 Task: In the  document Forgiveness.docx Use the tool word Count 'and display word count while typing' Create the translated copy of the document in  'Italian' Change notification to  Comments for you
Action: Mouse moved to (288, 363)
Screenshot: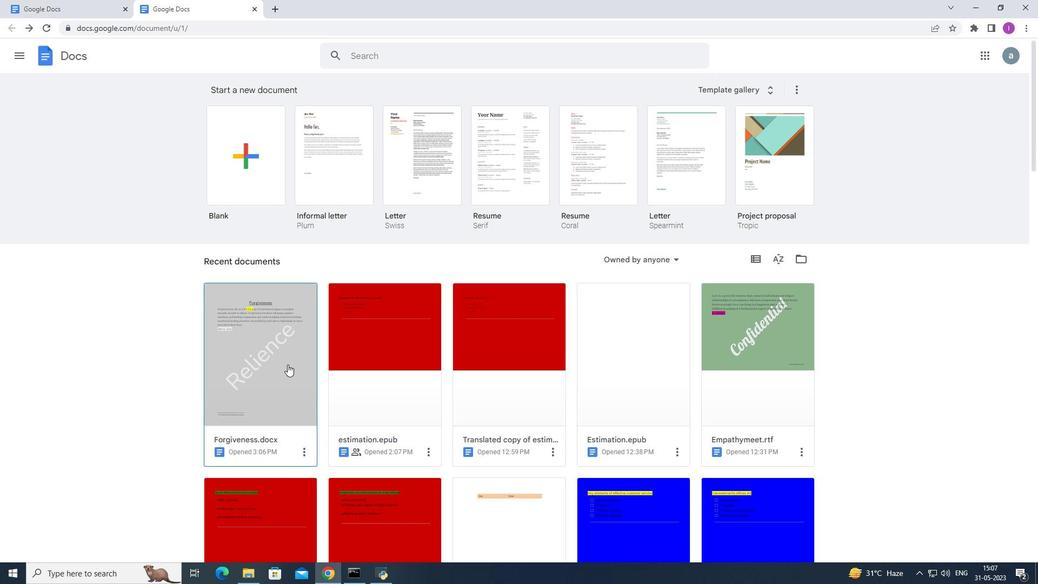 
Action: Mouse pressed left at (288, 363)
Screenshot: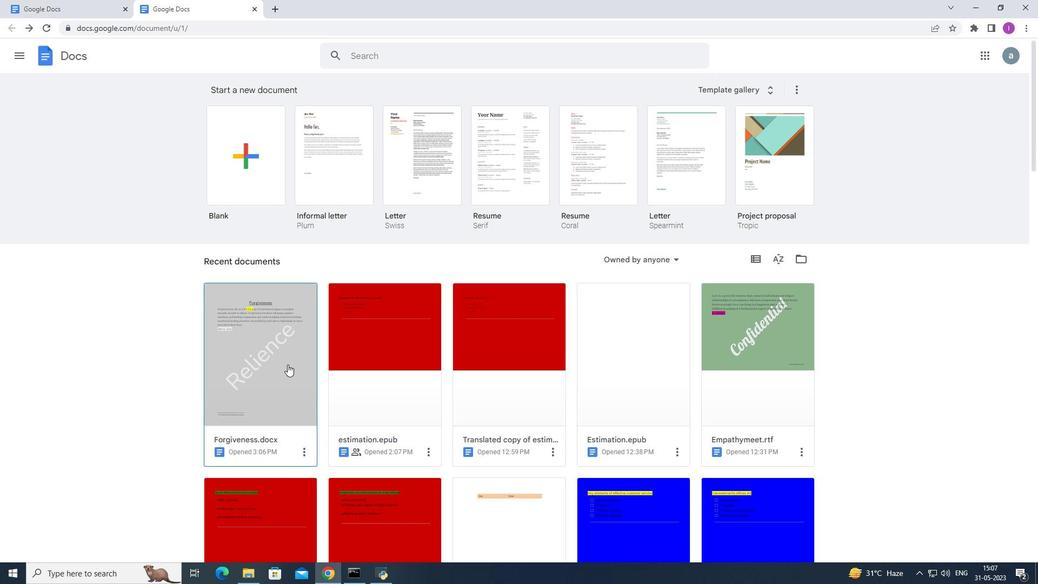 
Action: Mouse moved to (170, 61)
Screenshot: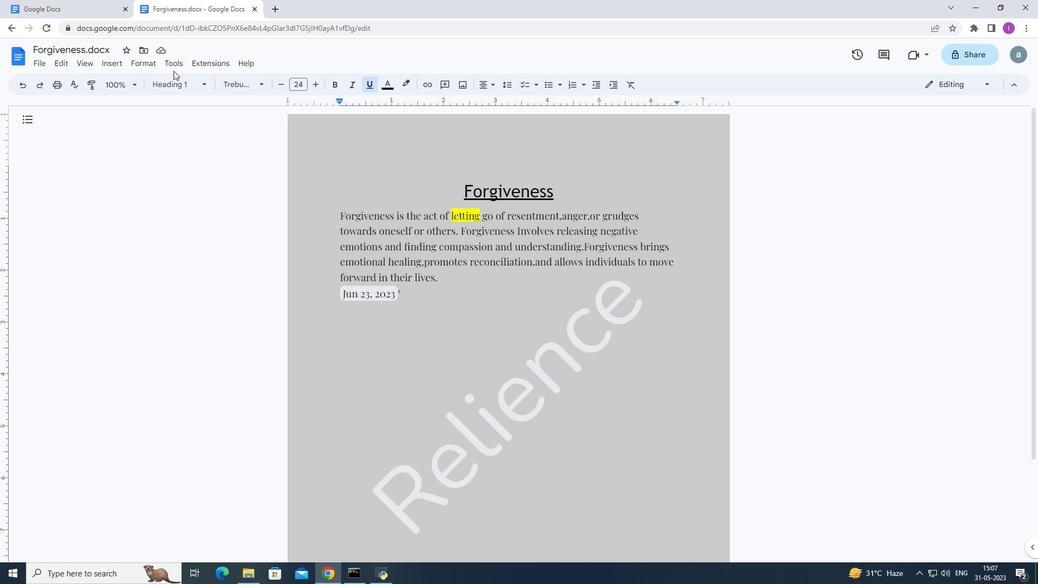 
Action: Mouse pressed left at (170, 61)
Screenshot: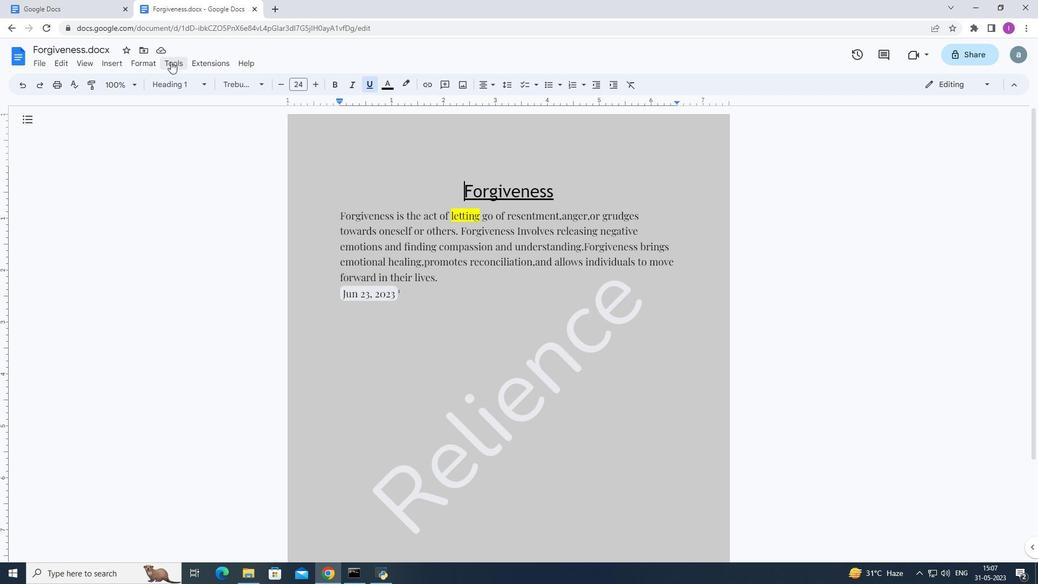 
Action: Mouse moved to (207, 101)
Screenshot: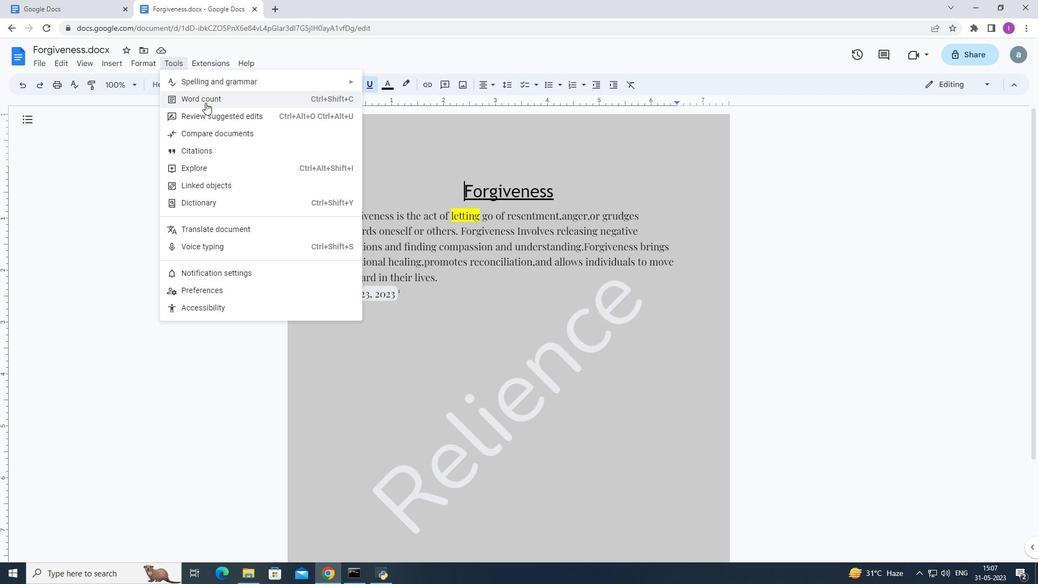 
Action: Mouse pressed left at (207, 101)
Screenshot: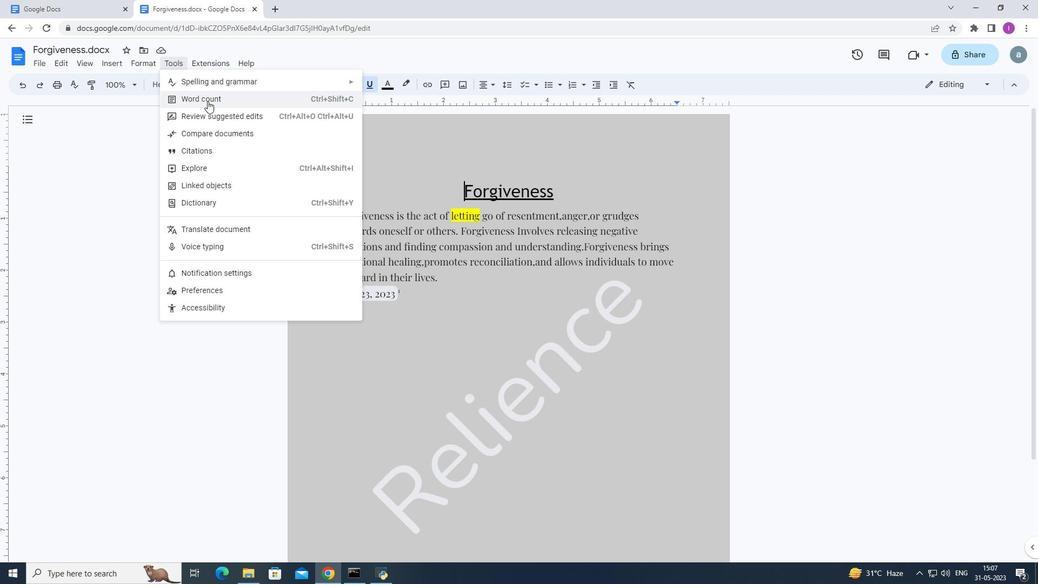 
Action: Mouse moved to (453, 347)
Screenshot: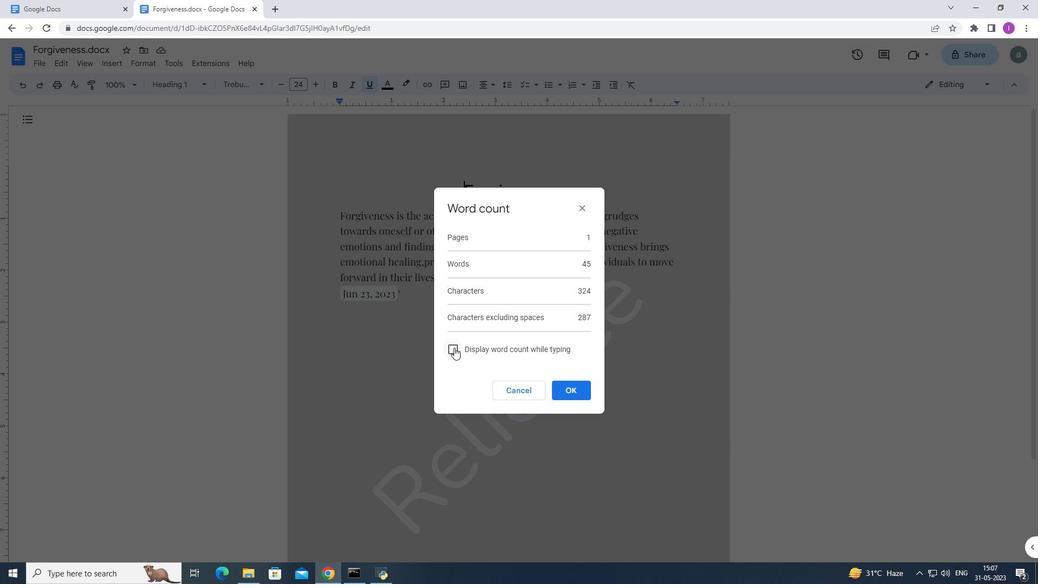 
Action: Mouse pressed left at (453, 347)
Screenshot: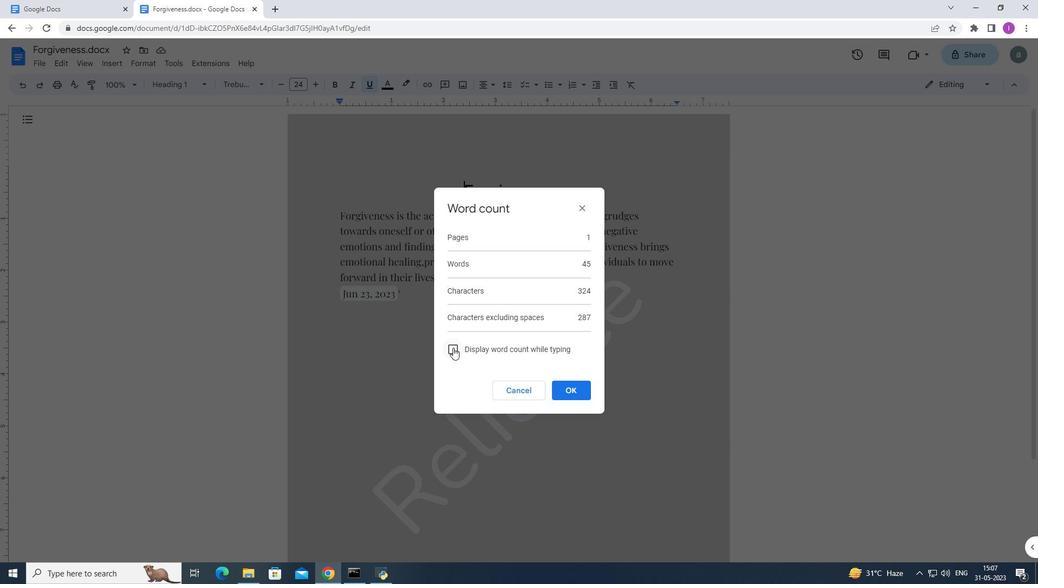 
Action: Mouse moved to (575, 389)
Screenshot: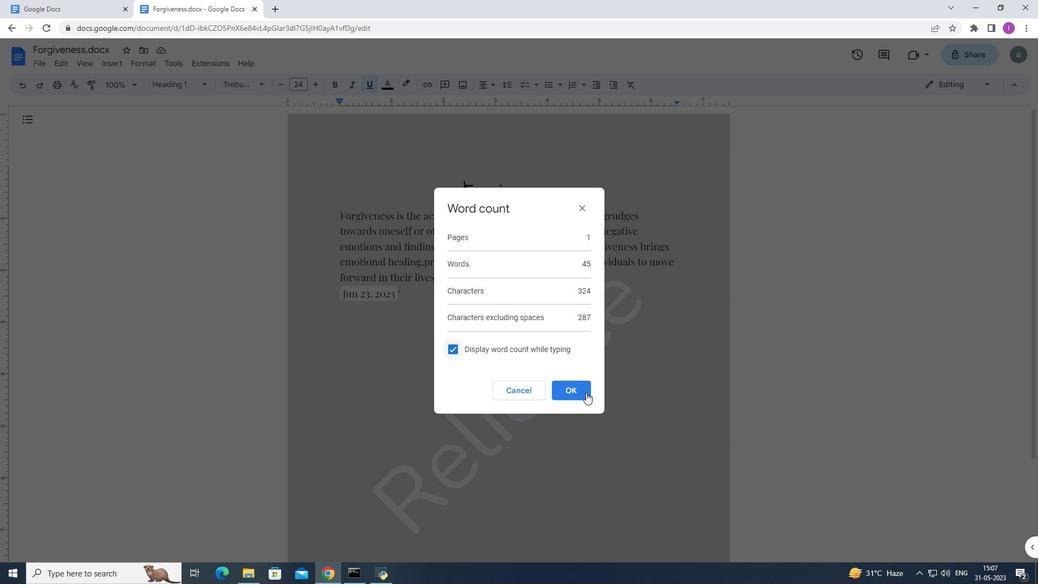 
Action: Mouse pressed left at (575, 389)
Screenshot: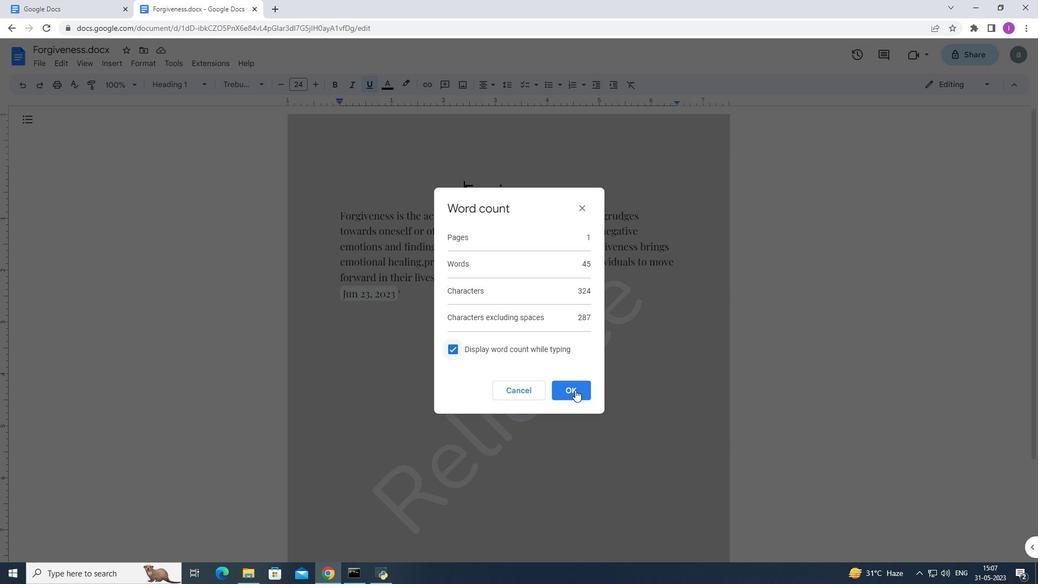 
Action: Mouse moved to (175, 67)
Screenshot: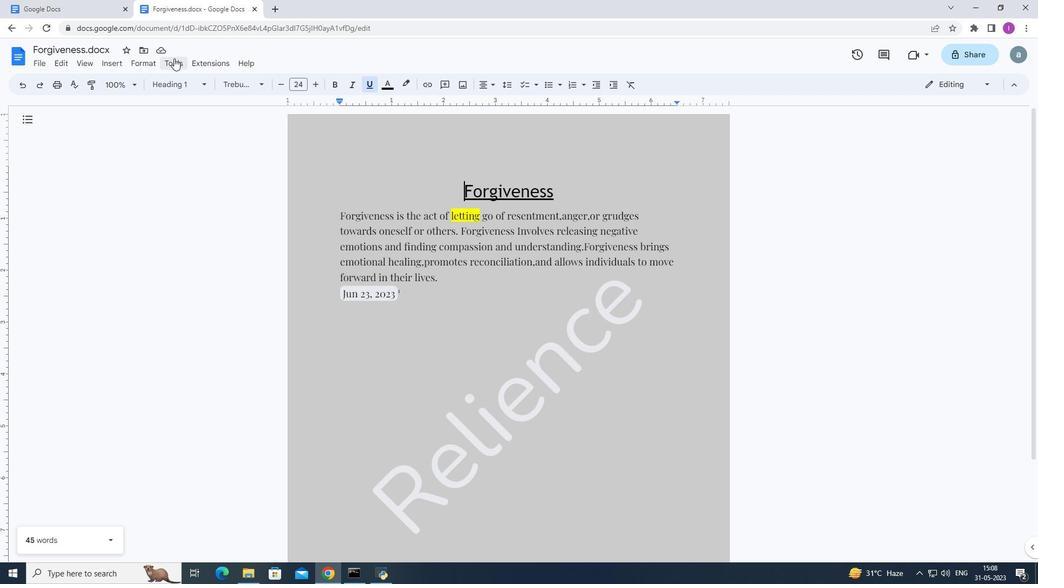 
Action: Mouse pressed left at (175, 67)
Screenshot: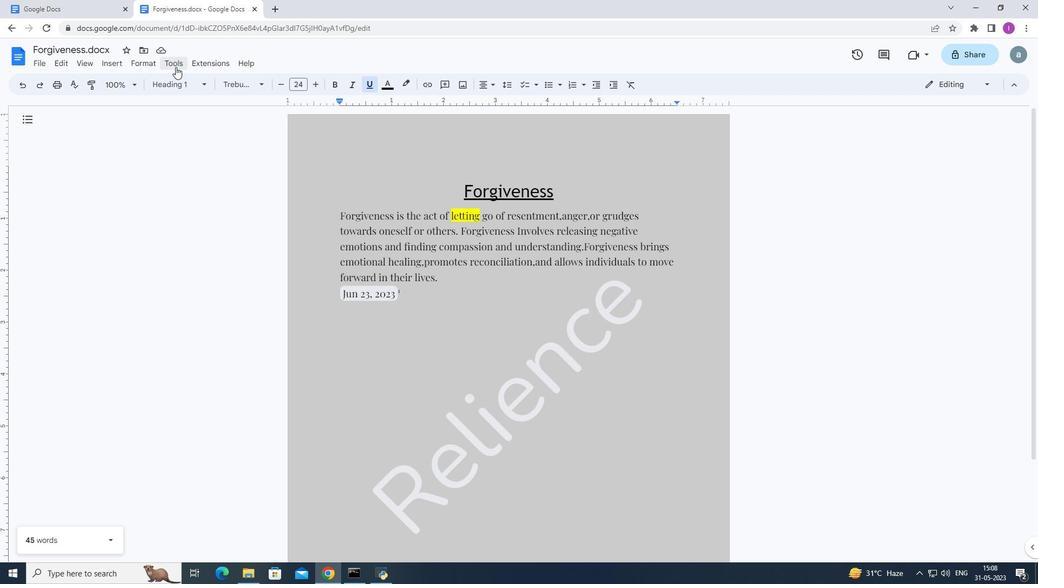 
Action: Mouse moved to (250, 270)
Screenshot: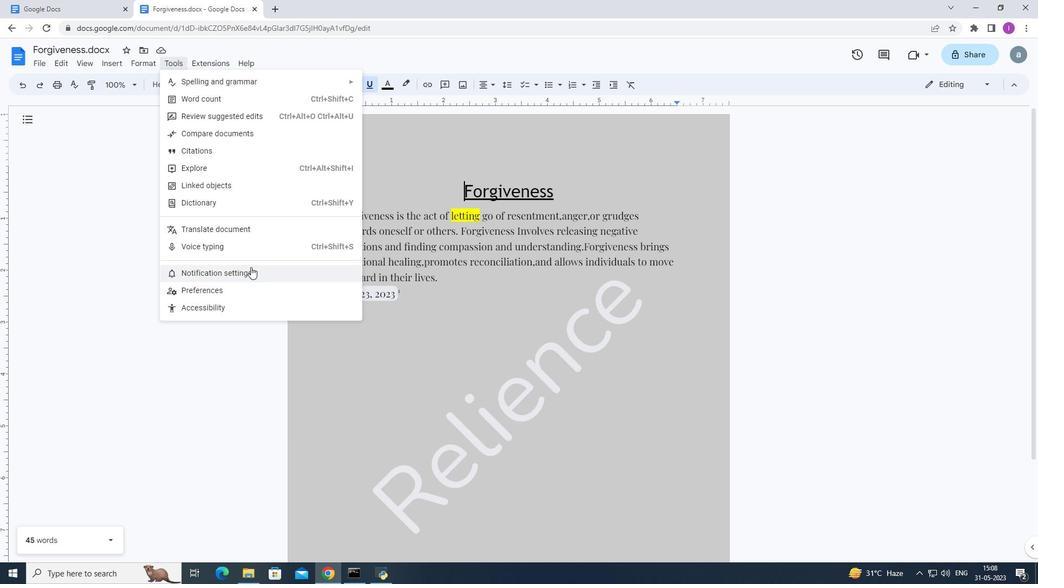 
Action: Mouse pressed left at (250, 270)
Screenshot: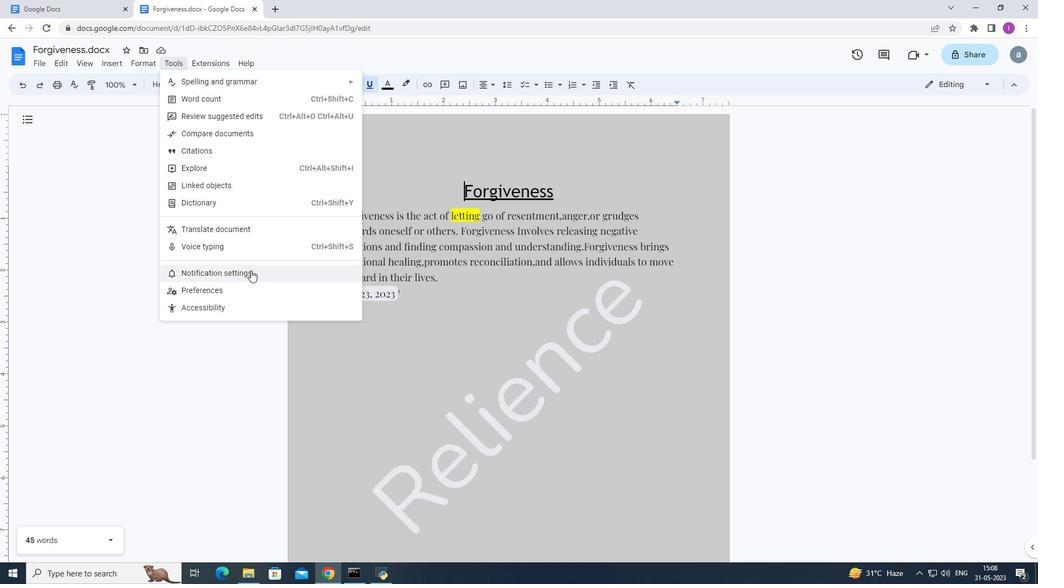 
Action: Mouse moved to (437, 245)
Screenshot: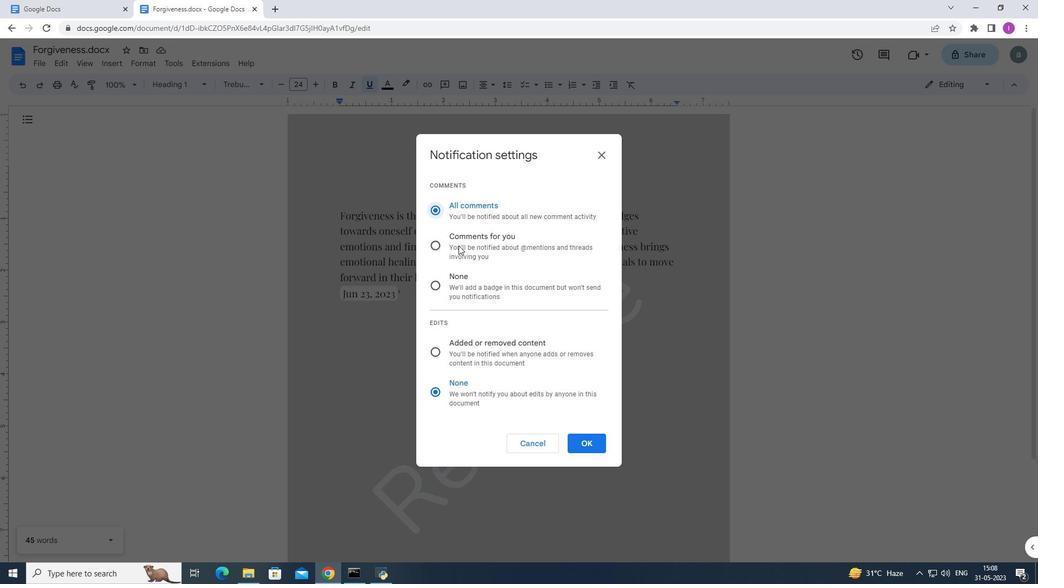 
Action: Mouse pressed left at (437, 245)
Screenshot: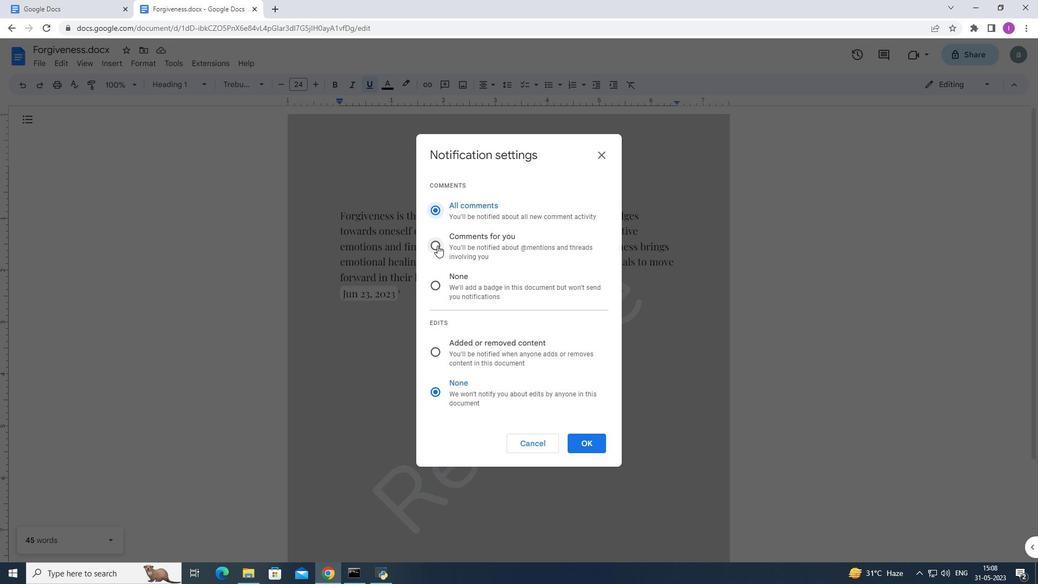 
Action: Mouse moved to (593, 445)
Screenshot: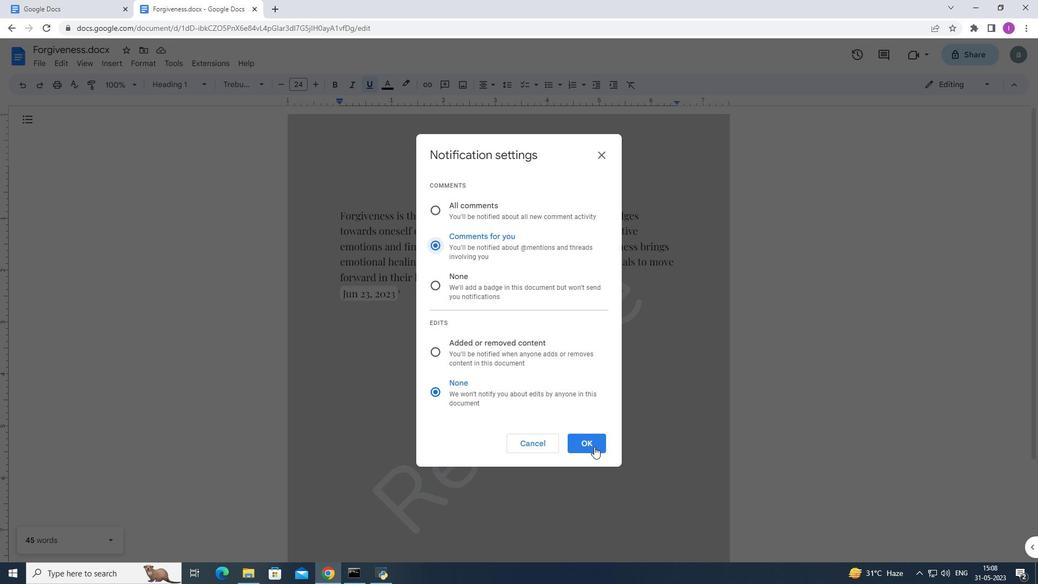 
Action: Mouse pressed left at (593, 445)
Screenshot: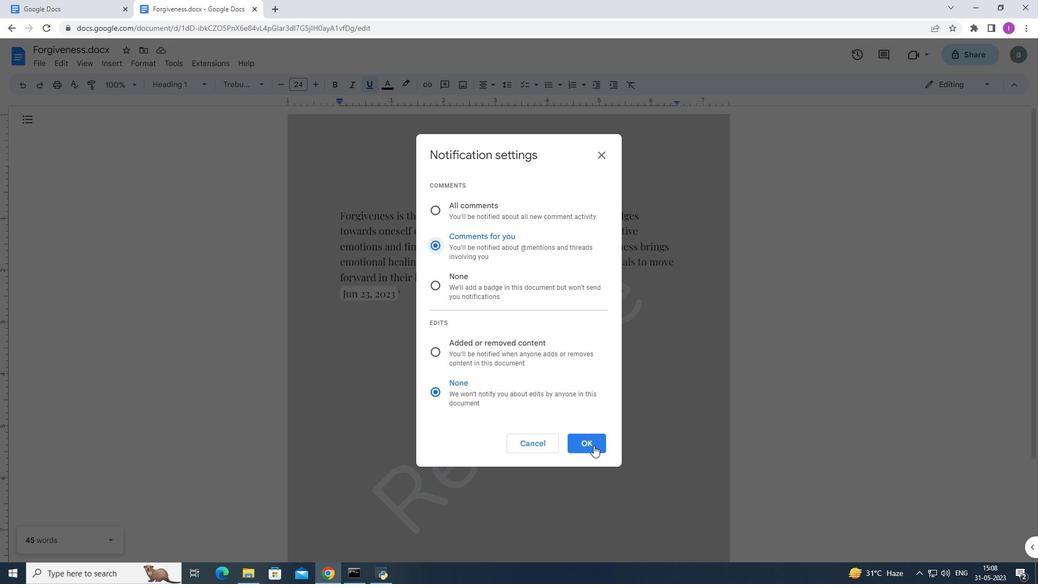 
Action: Mouse moved to (153, 66)
Screenshot: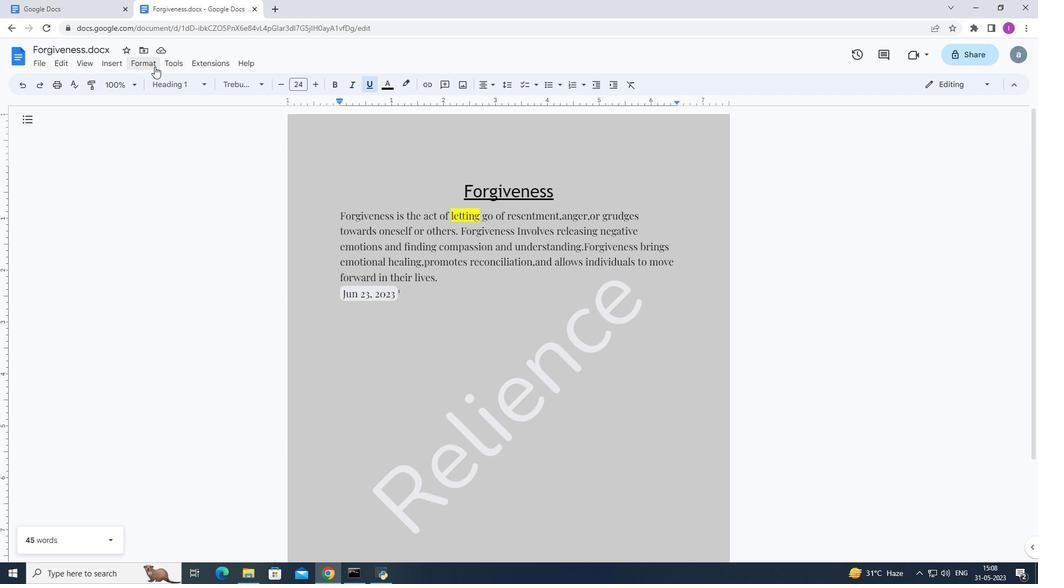 
Action: Mouse pressed left at (153, 66)
Screenshot: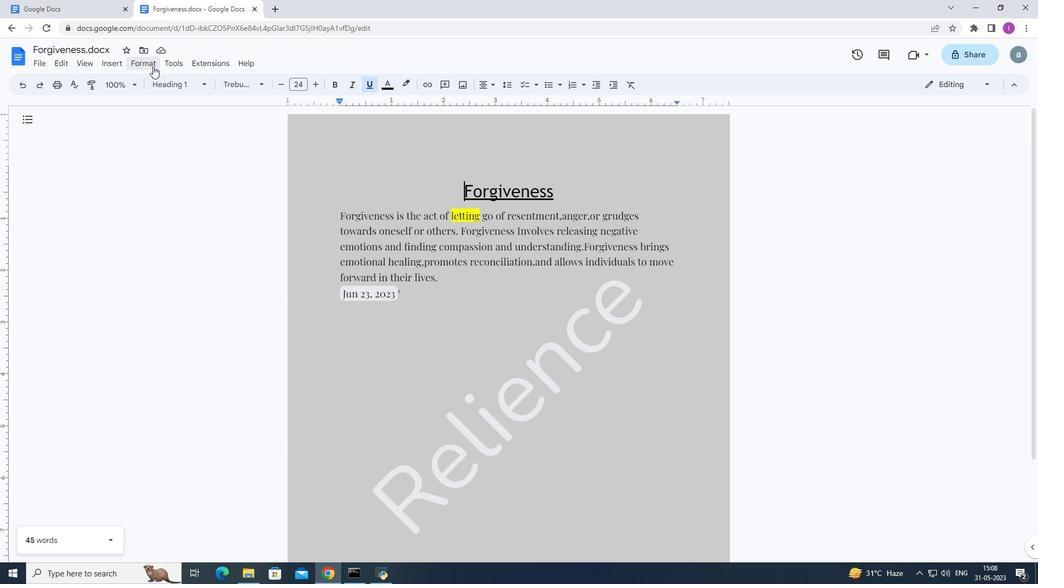 
Action: Mouse moved to (100, 157)
Screenshot: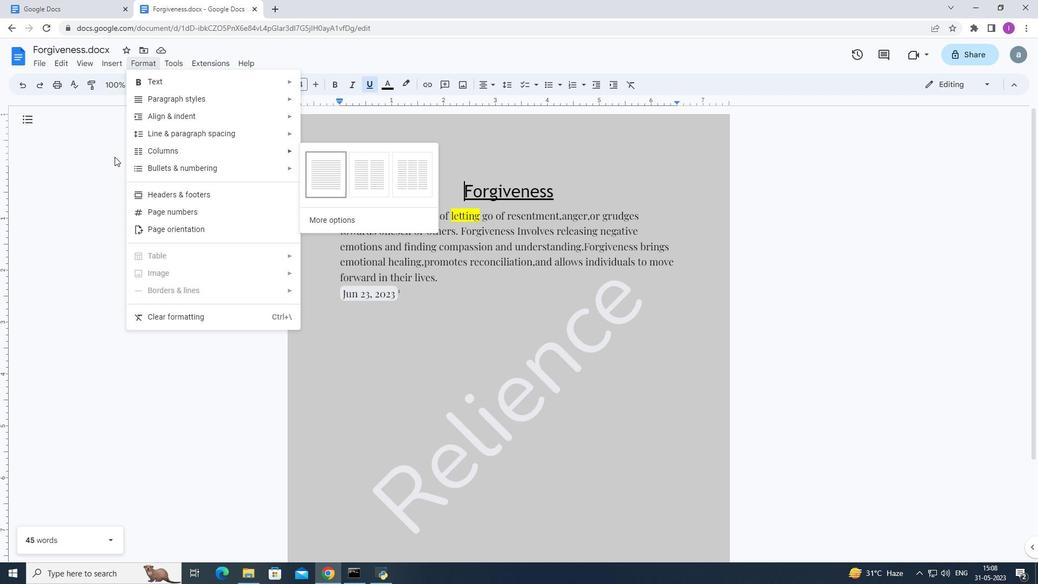 
Action: Mouse pressed left at (100, 157)
Screenshot: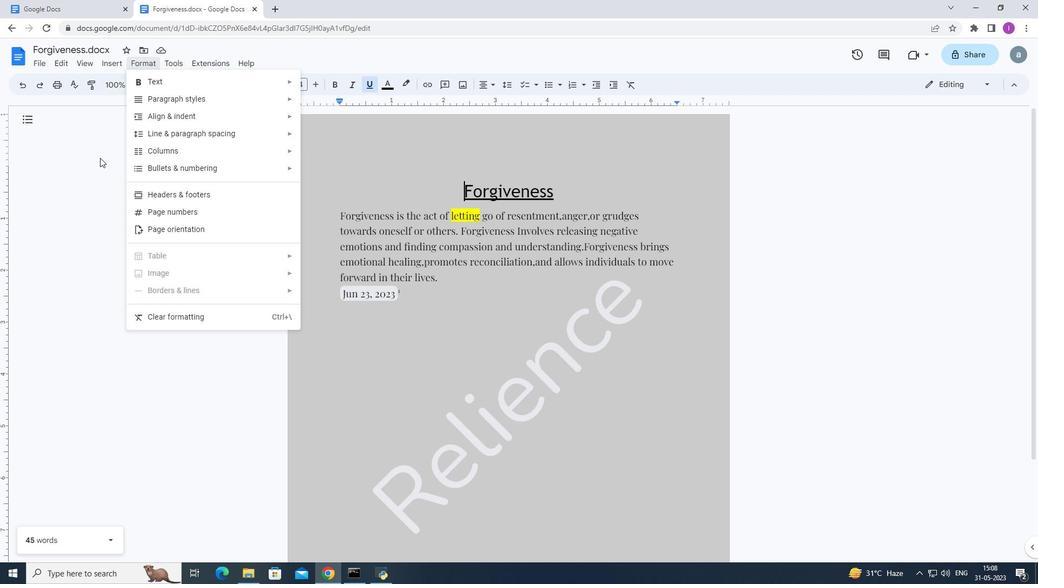
Action: Mouse moved to (184, 63)
Screenshot: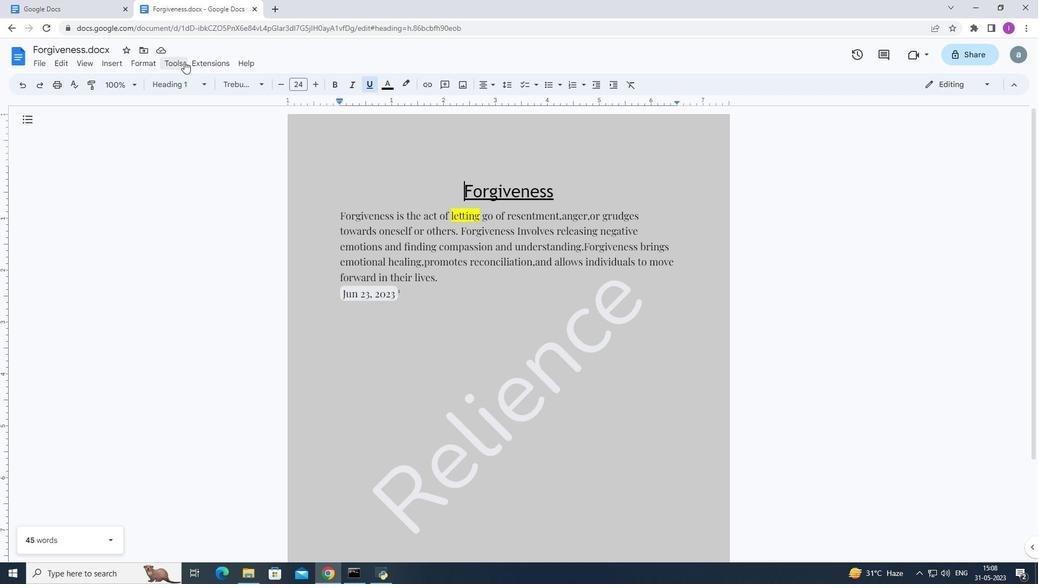 
Action: Mouse pressed left at (184, 63)
Screenshot: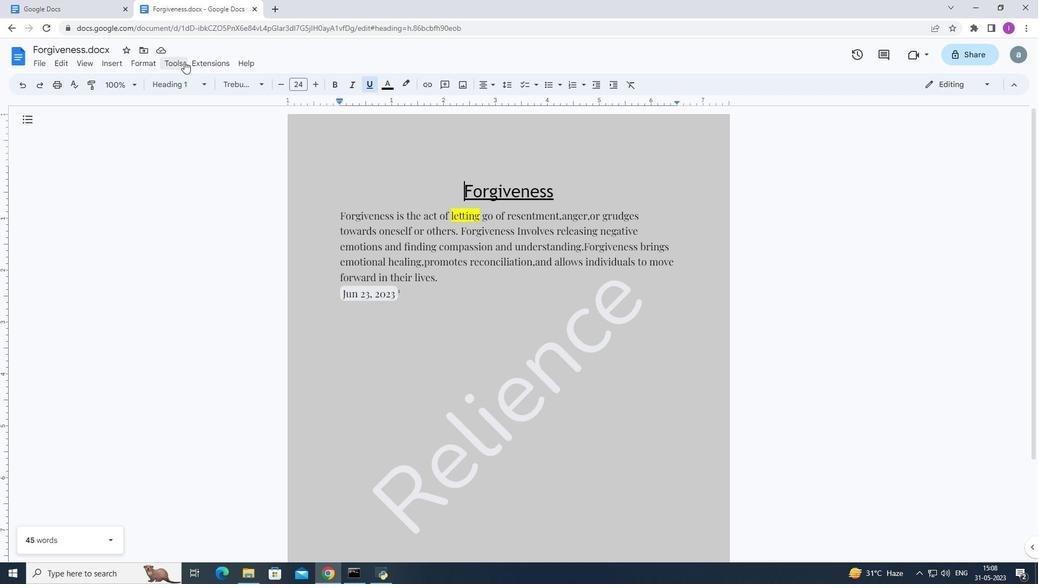 
Action: Mouse moved to (229, 228)
Screenshot: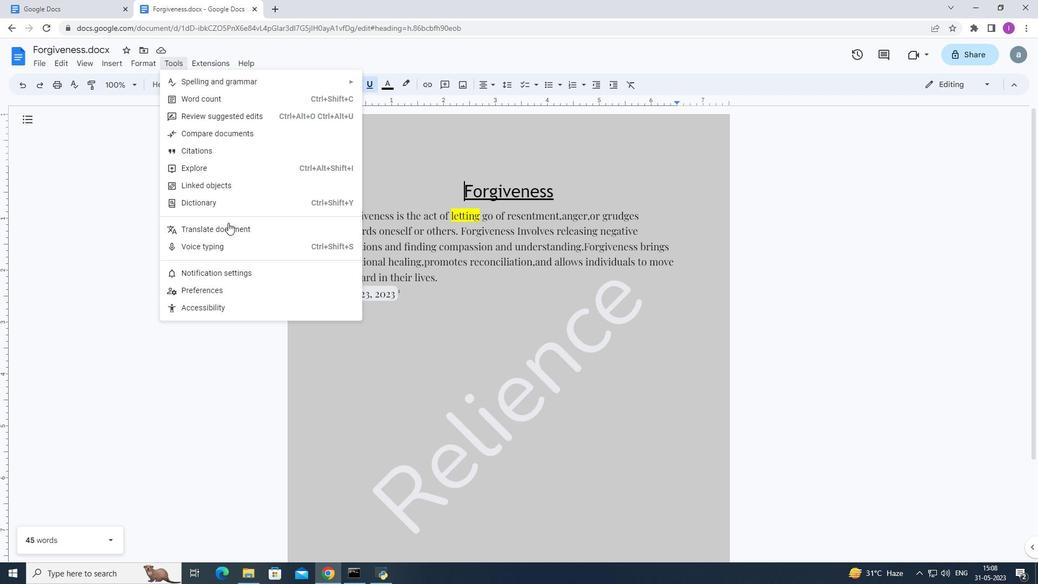 
Action: Mouse pressed left at (229, 228)
Screenshot: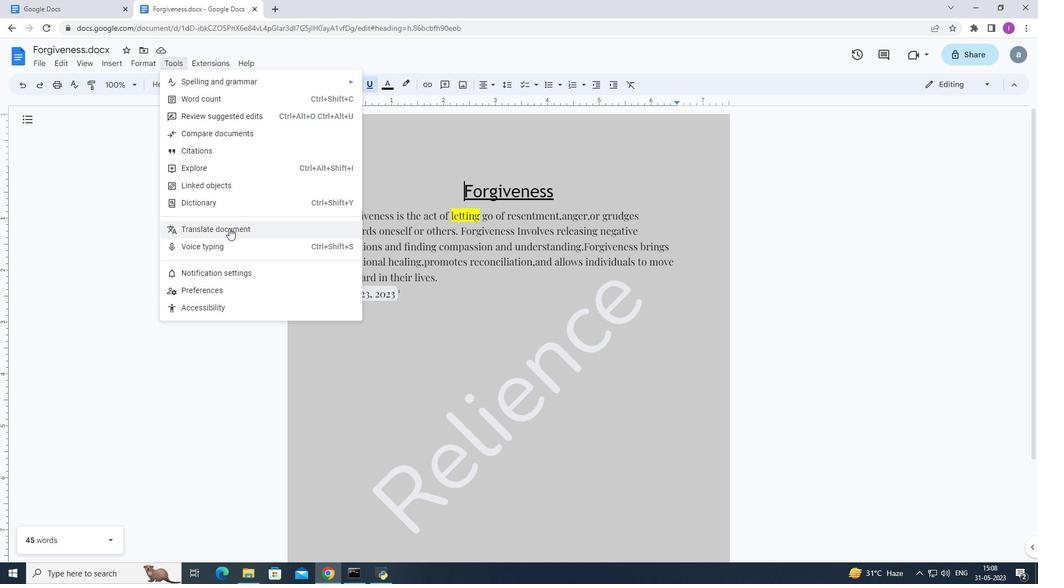 
Action: Mouse moved to (511, 321)
Screenshot: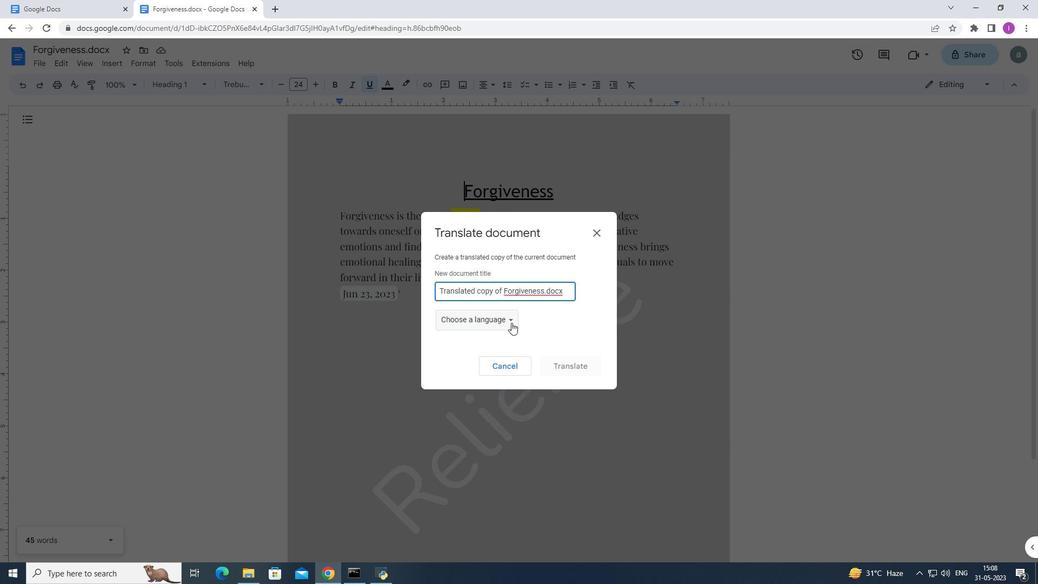 
Action: Mouse pressed left at (511, 321)
Screenshot: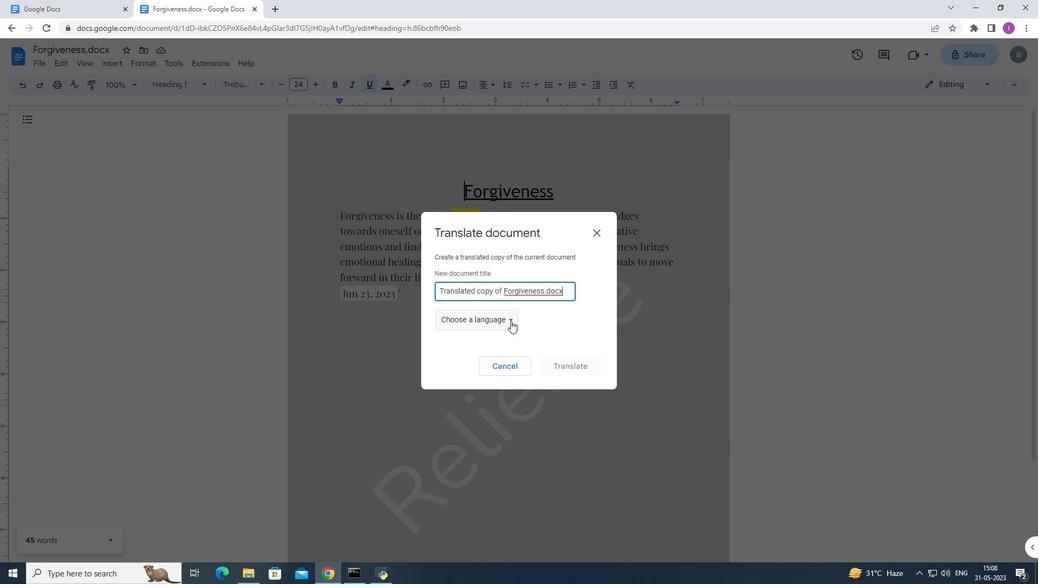 
Action: Mouse moved to (506, 456)
Screenshot: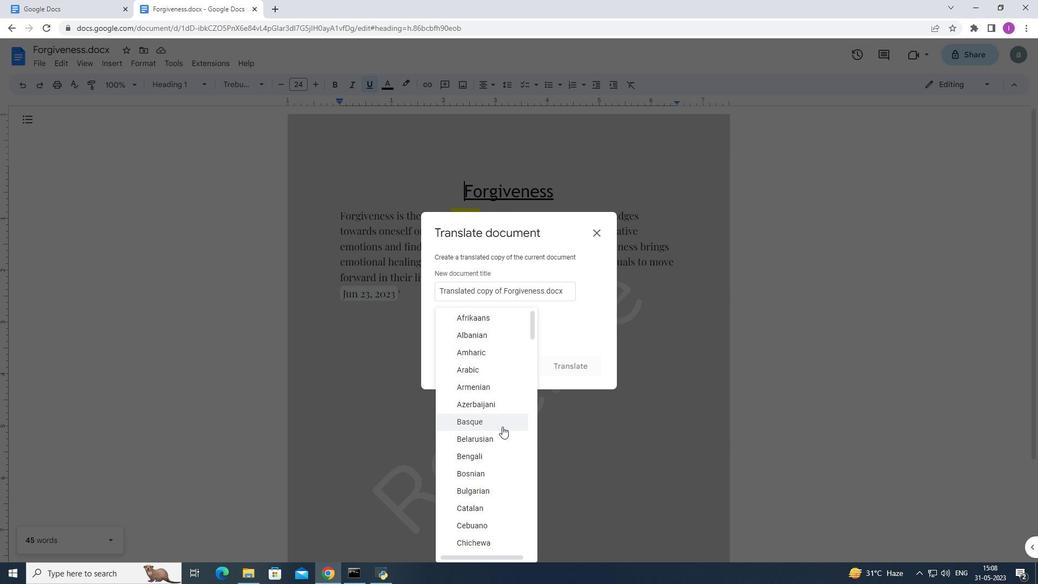 
Action: Mouse scrolled (506, 455) with delta (0, 0)
Screenshot: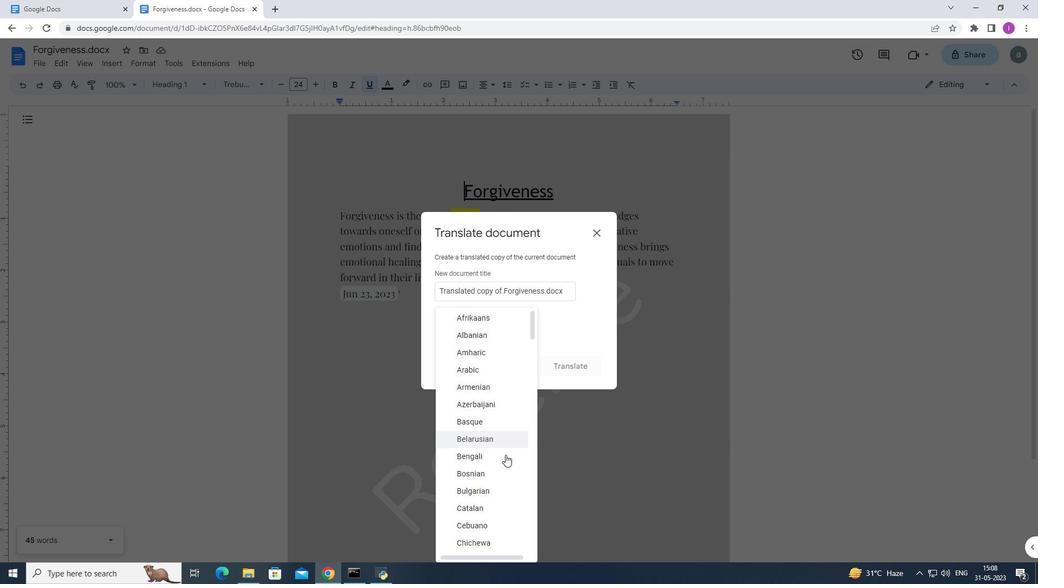 
Action: Mouse scrolled (506, 455) with delta (0, 0)
Screenshot: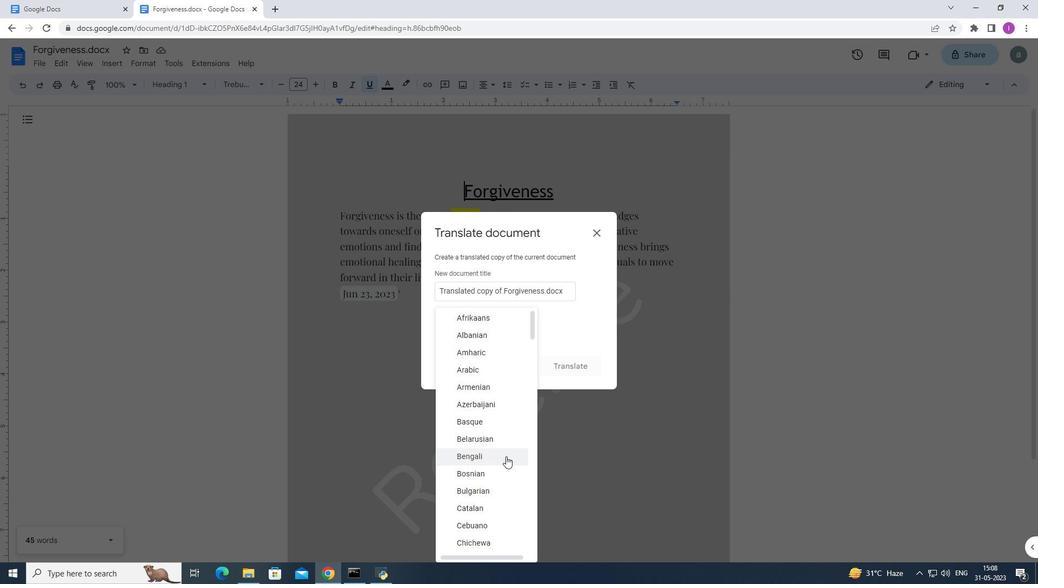 
Action: Mouse scrolled (506, 455) with delta (0, 0)
Screenshot: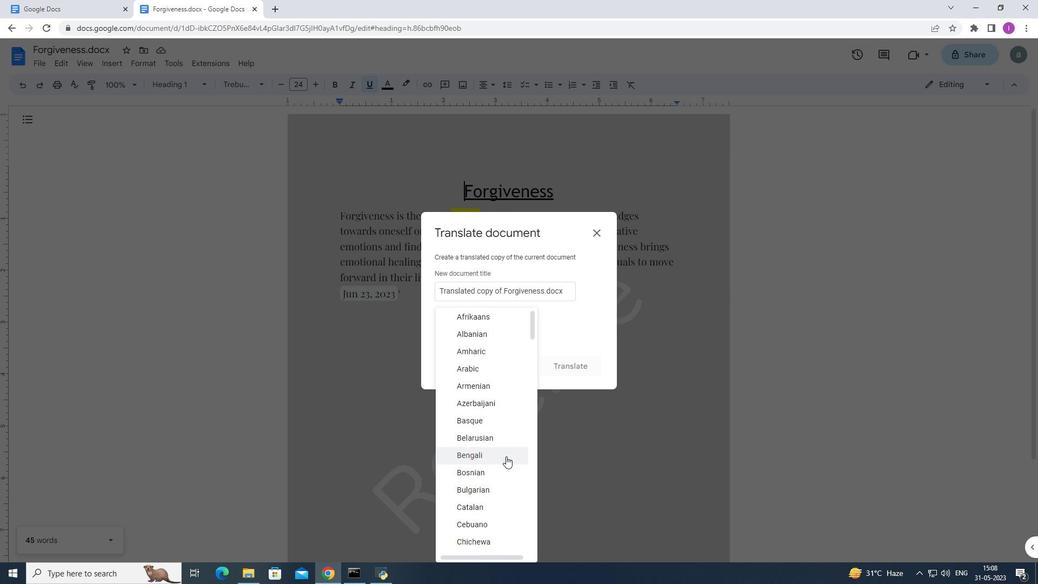 
Action: Mouse scrolled (506, 455) with delta (0, 0)
Screenshot: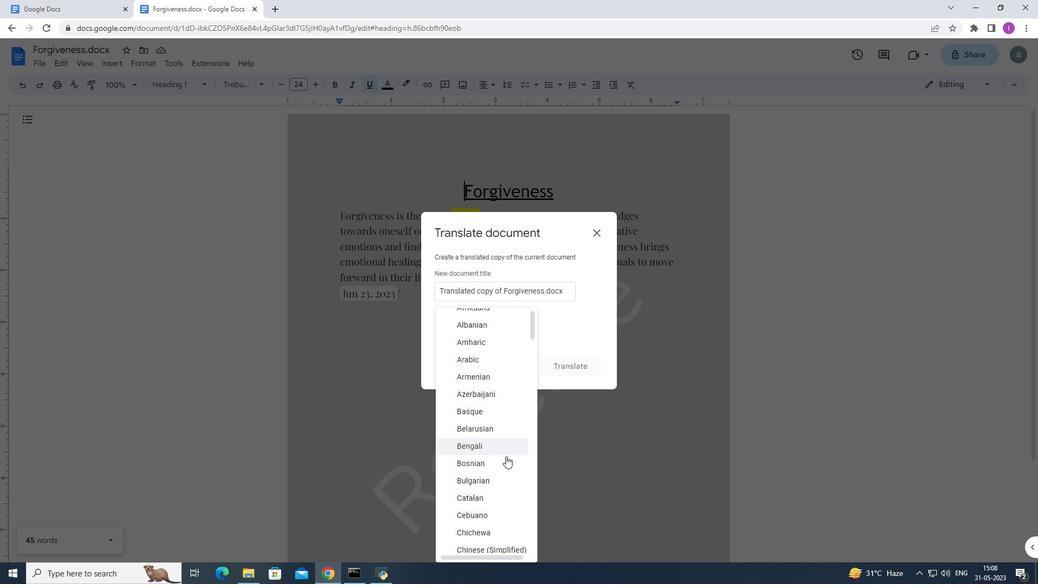 
Action: Mouse moved to (506, 456)
Screenshot: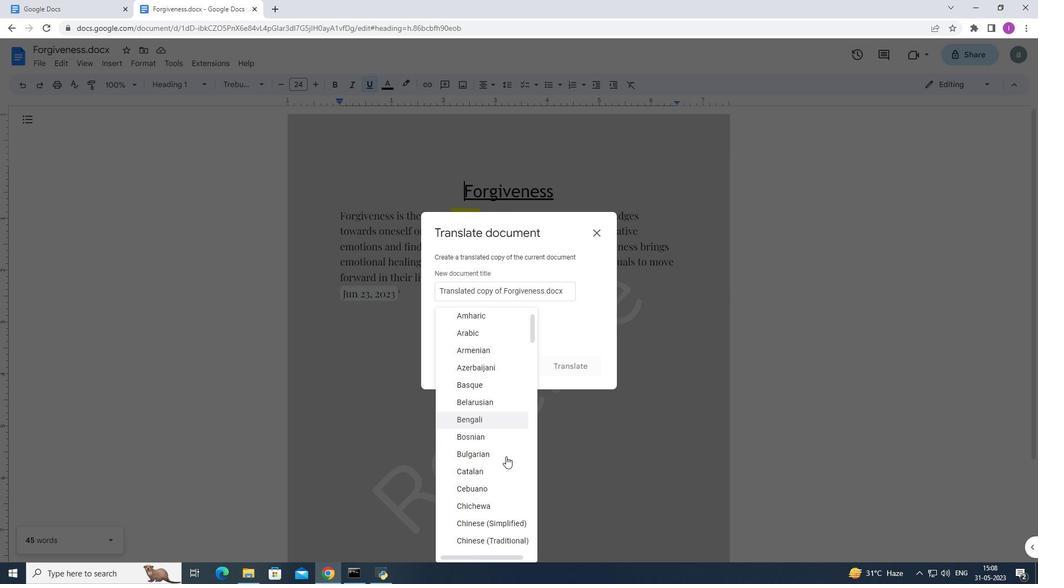 
Action: Mouse scrolled (506, 455) with delta (0, 0)
Screenshot: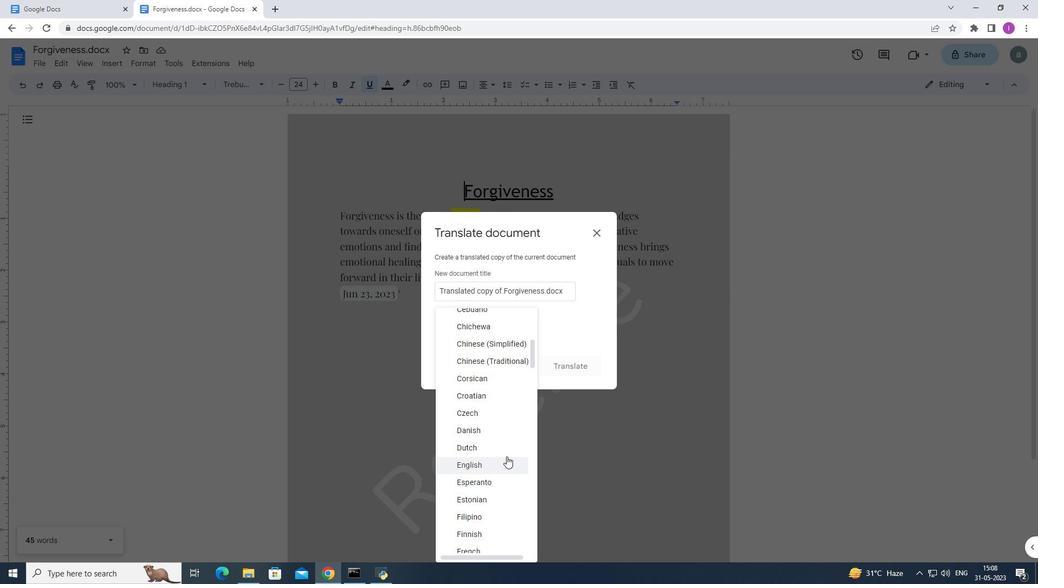 
Action: Mouse scrolled (506, 455) with delta (0, 0)
Screenshot: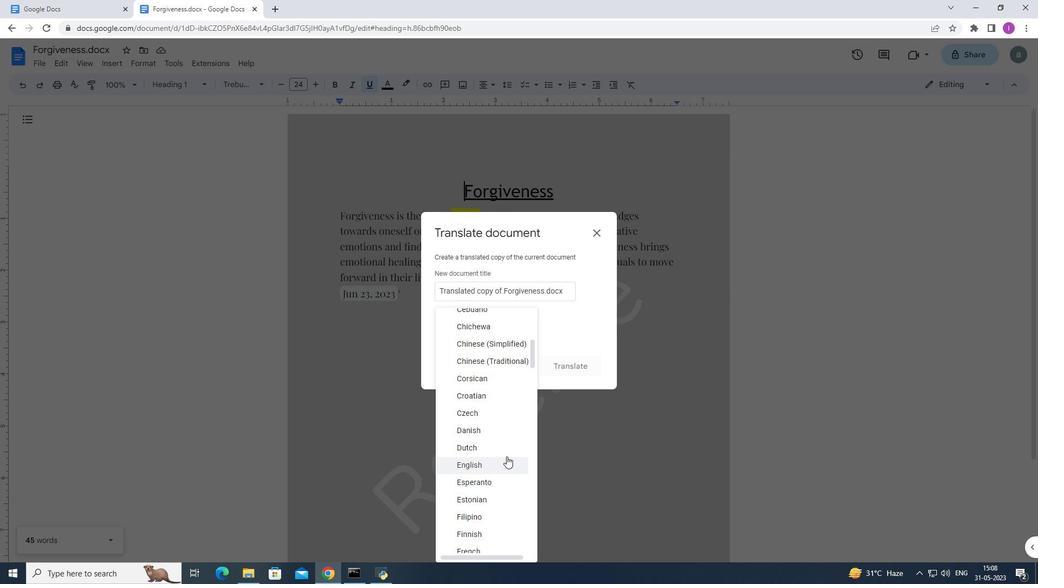 
Action: Mouse scrolled (506, 455) with delta (0, 0)
Screenshot: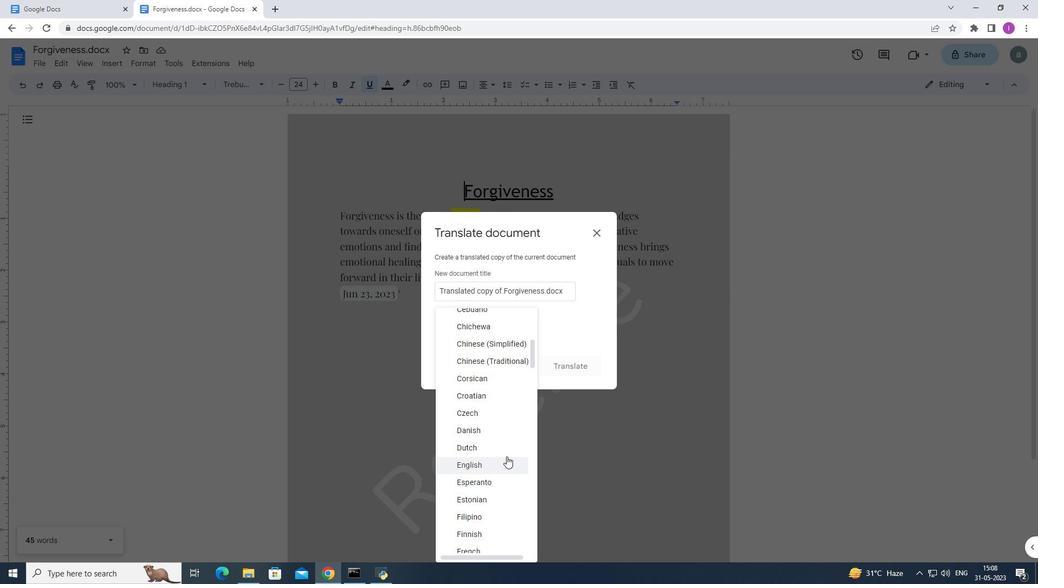 
Action: Mouse moved to (507, 452)
Screenshot: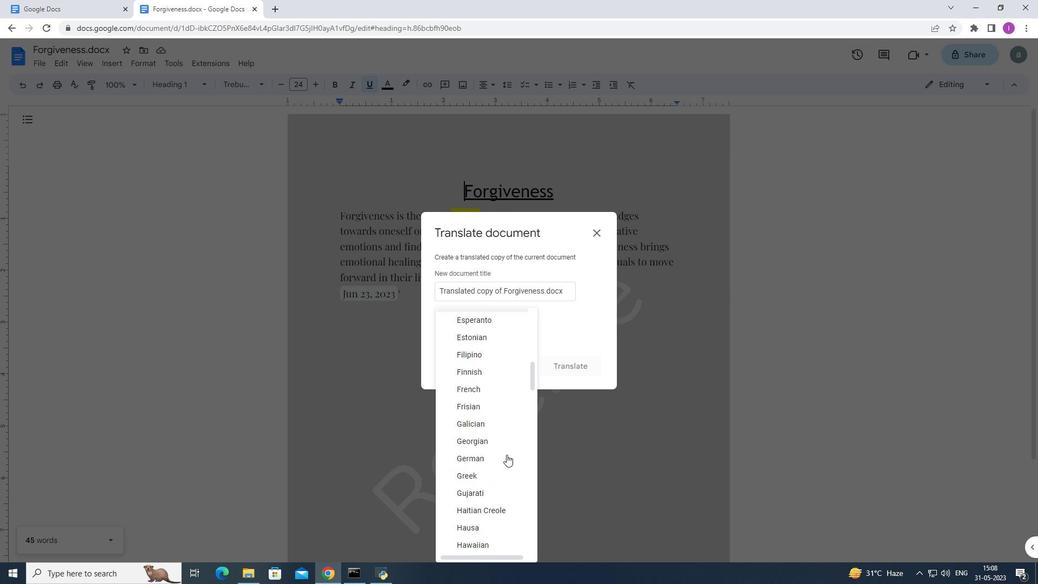 
Action: Mouse scrolled (507, 452) with delta (0, 0)
Screenshot: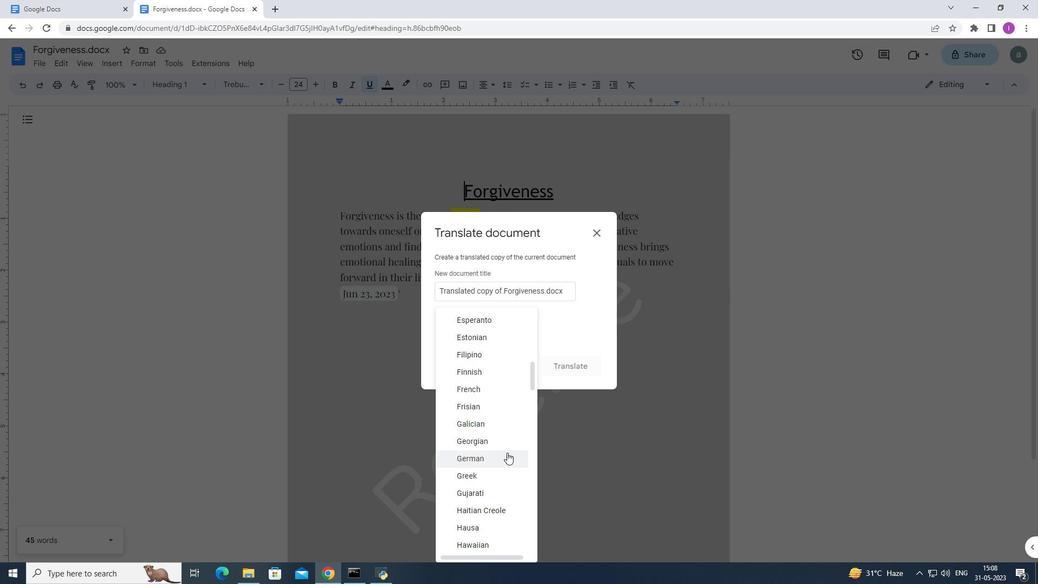 
Action: Mouse scrolled (507, 452) with delta (0, 0)
Screenshot: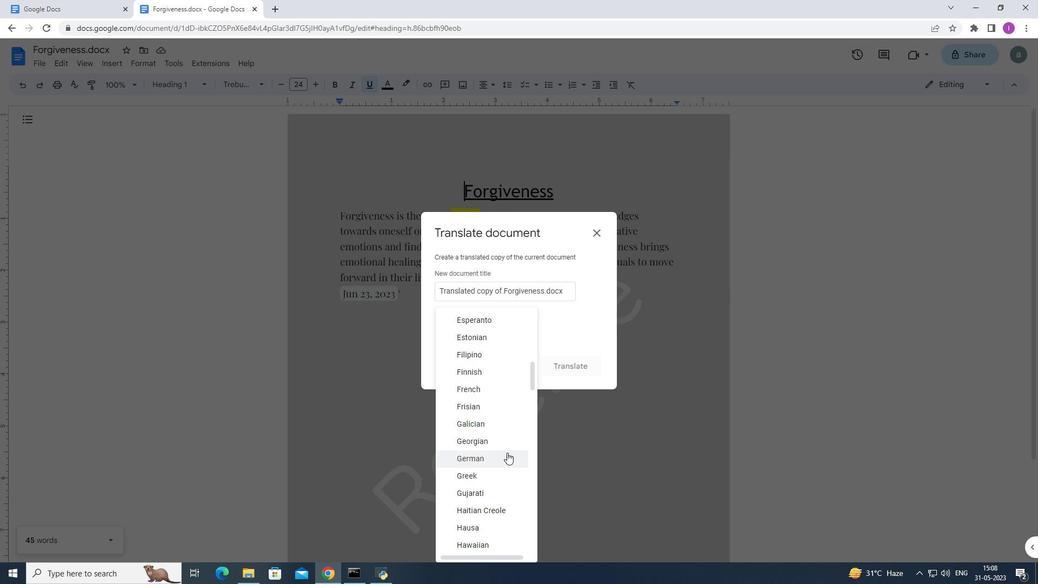 
Action: Mouse moved to (507, 452)
Screenshot: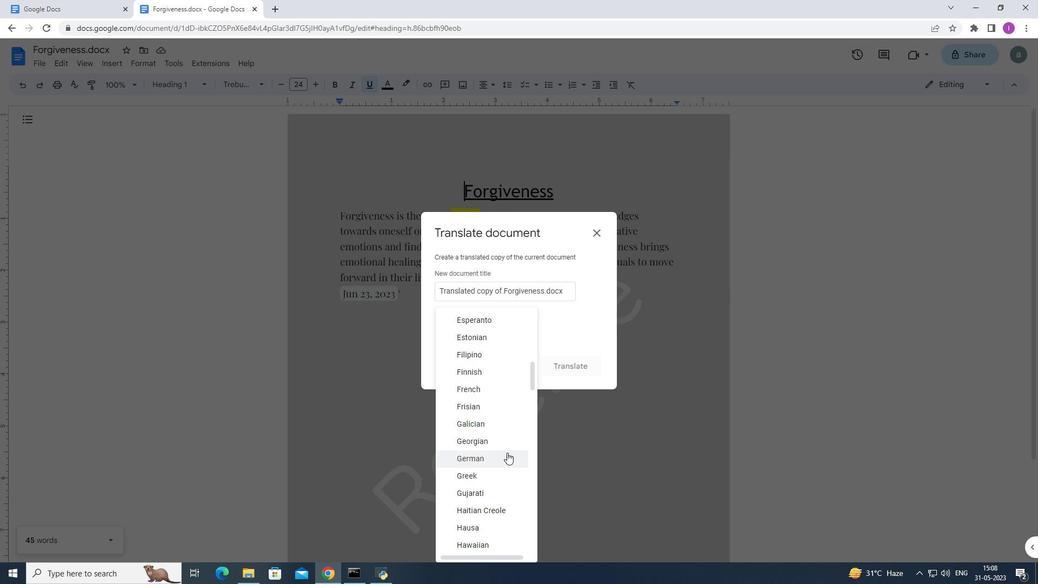 
Action: Mouse scrolled (507, 451) with delta (0, 0)
Screenshot: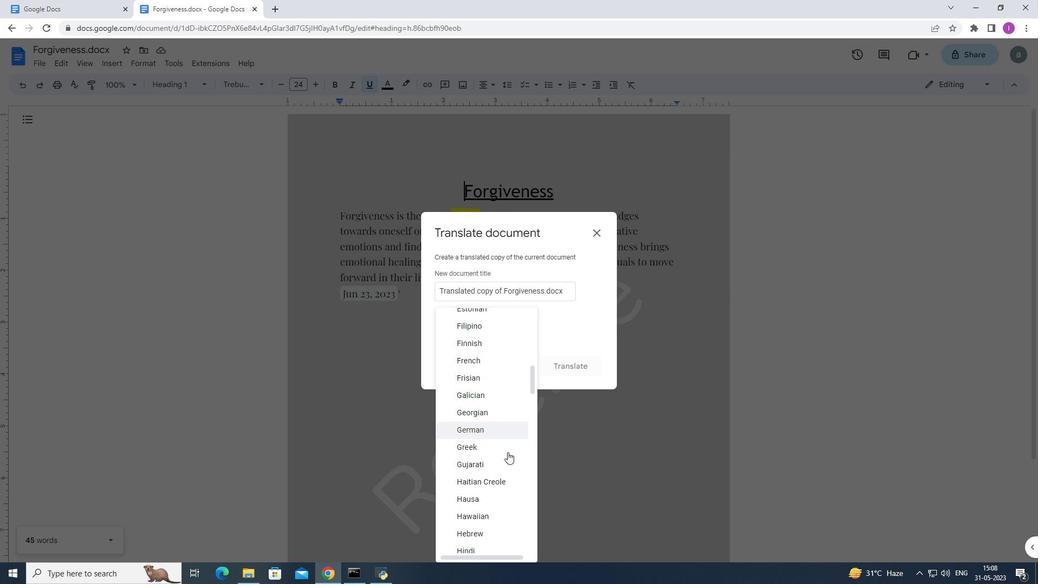 
Action: Mouse scrolled (507, 451) with delta (0, 0)
Screenshot: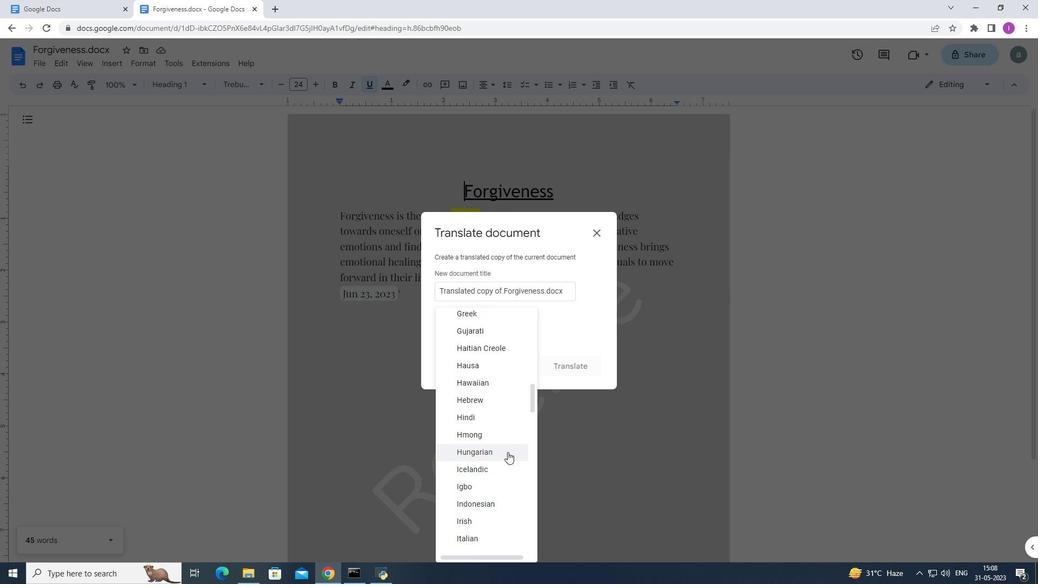 
Action: Mouse moved to (486, 481)
Screenshot: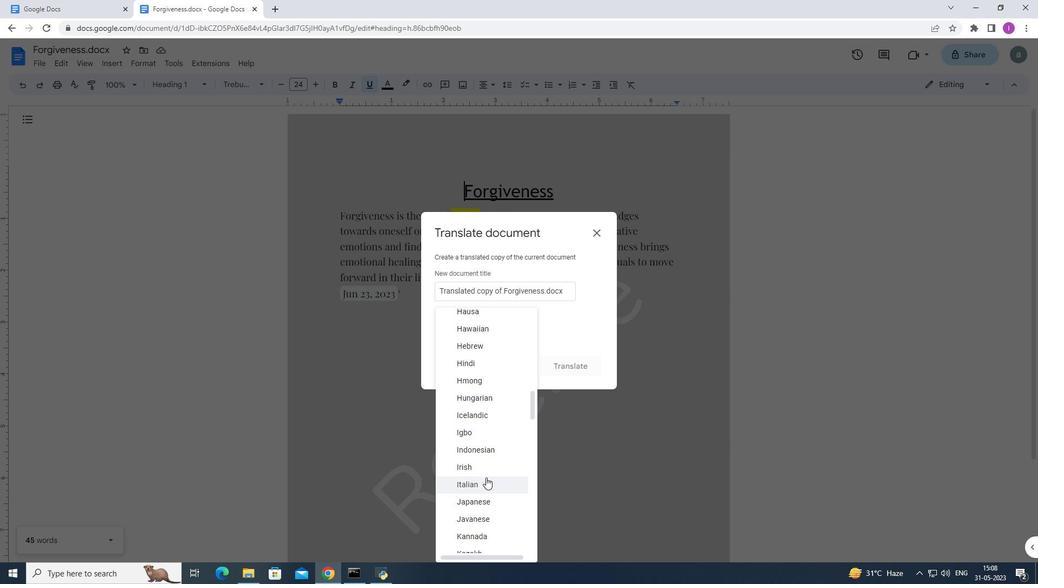 
Action: Mouse pressed left at (486, 481)
Screenshot: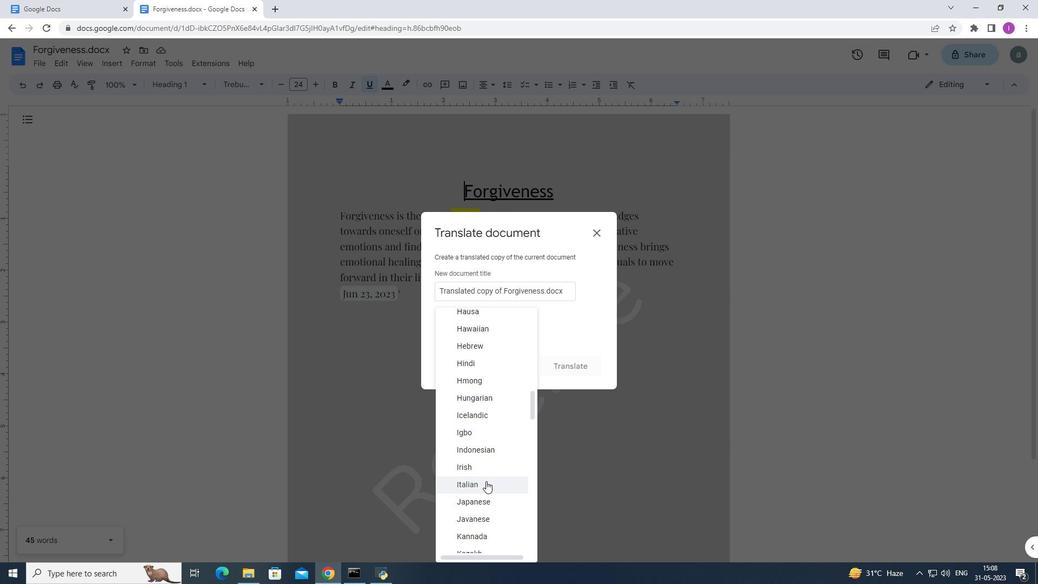 
Action: Mouse moved to (571, 366)
Screenshot: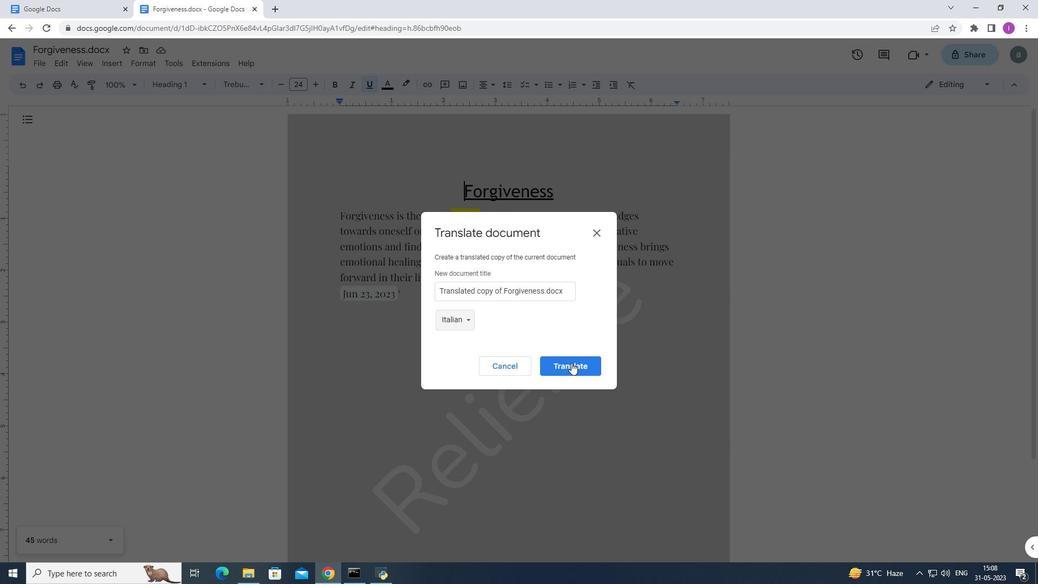 
Action: Mouse pressed left at (571, 366)
Screenshot: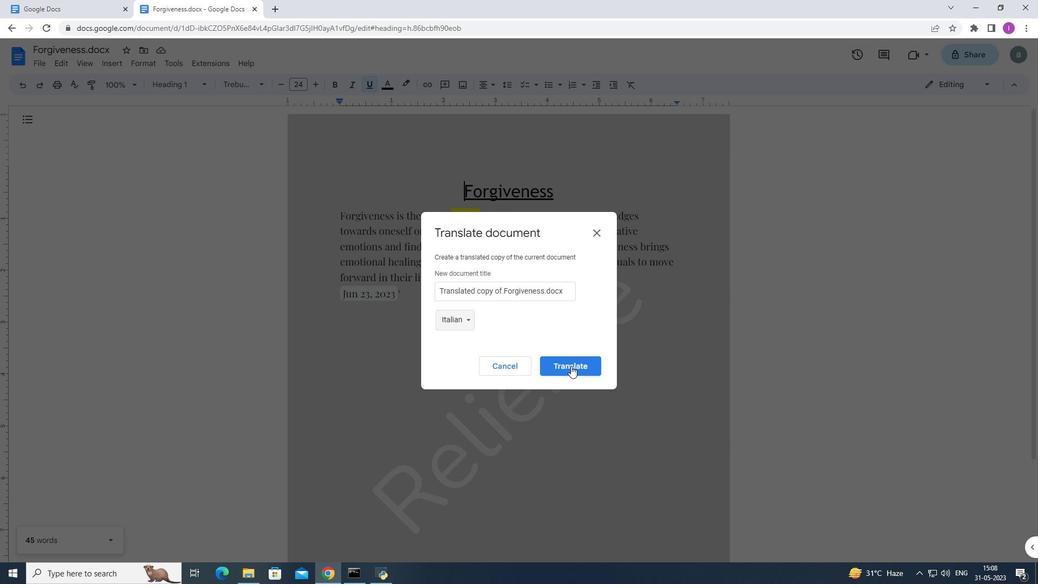
Action: Mouse moved to (583, 269)
Screenshot: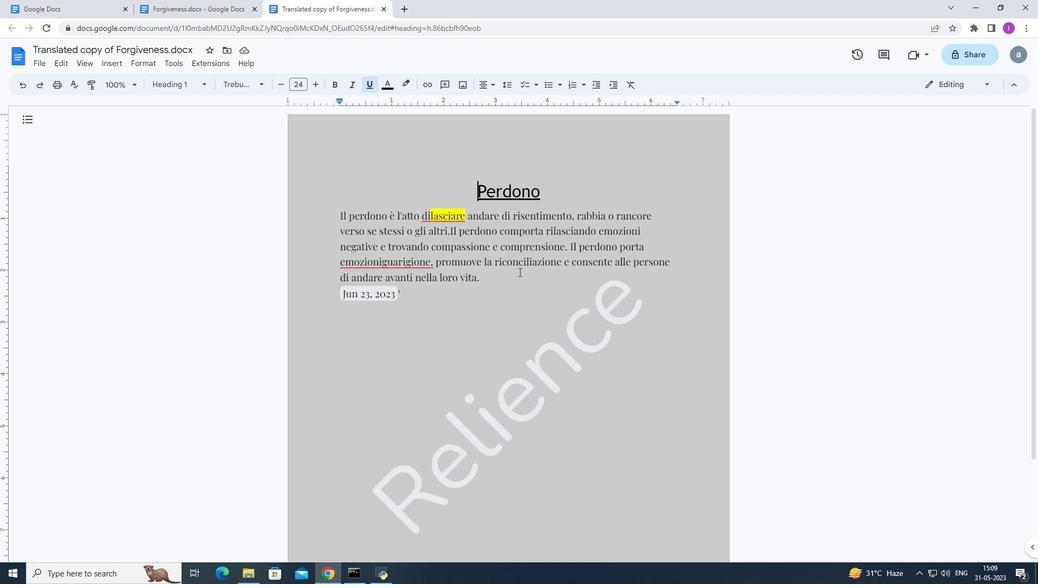 
